 Task: Add Chobani Fat Free Blueberry Greek Style Yogurt to the cart.
Action: Mouse moved to (19, 88)
Screenshot: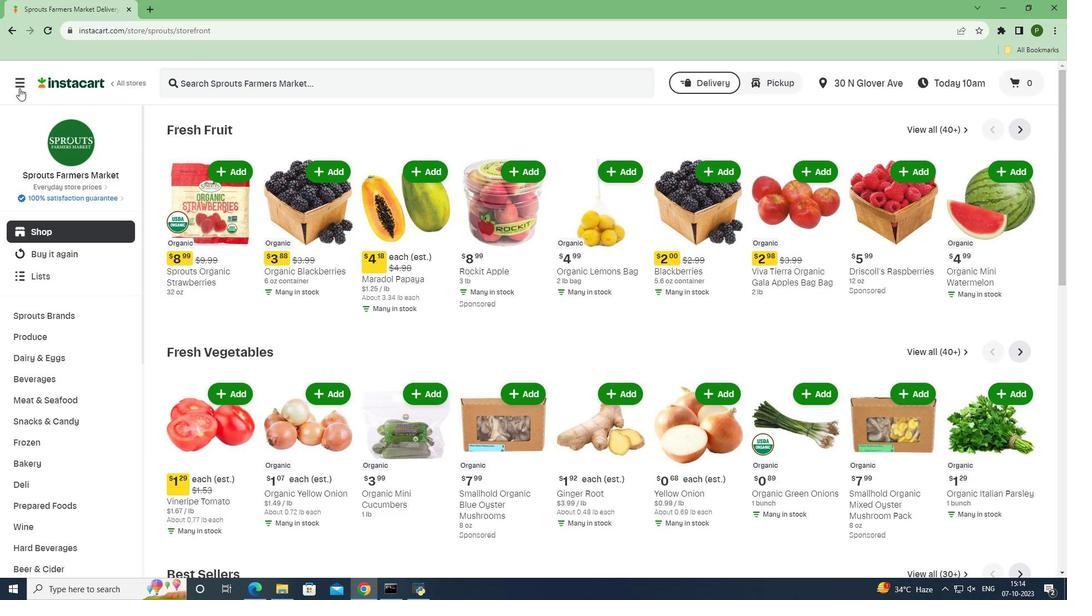 
Action: Mouse pressed left at (19, 88)
Screenshot: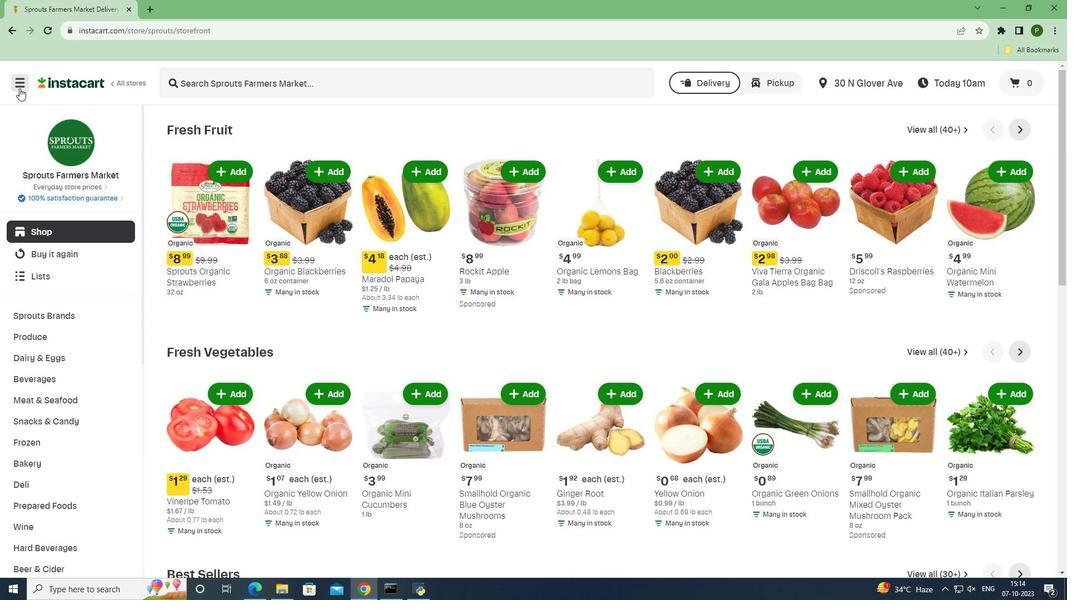 
Action: Mouse moved to (49, 293)
Screenshot: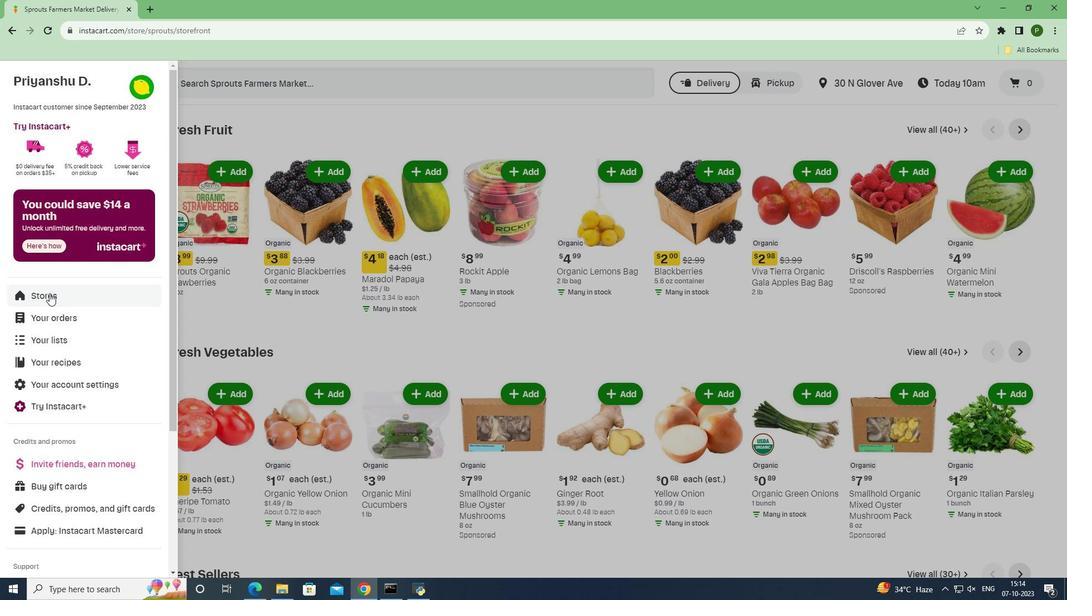
Action: Mouse pressed left at (49, 293)
Screenshot: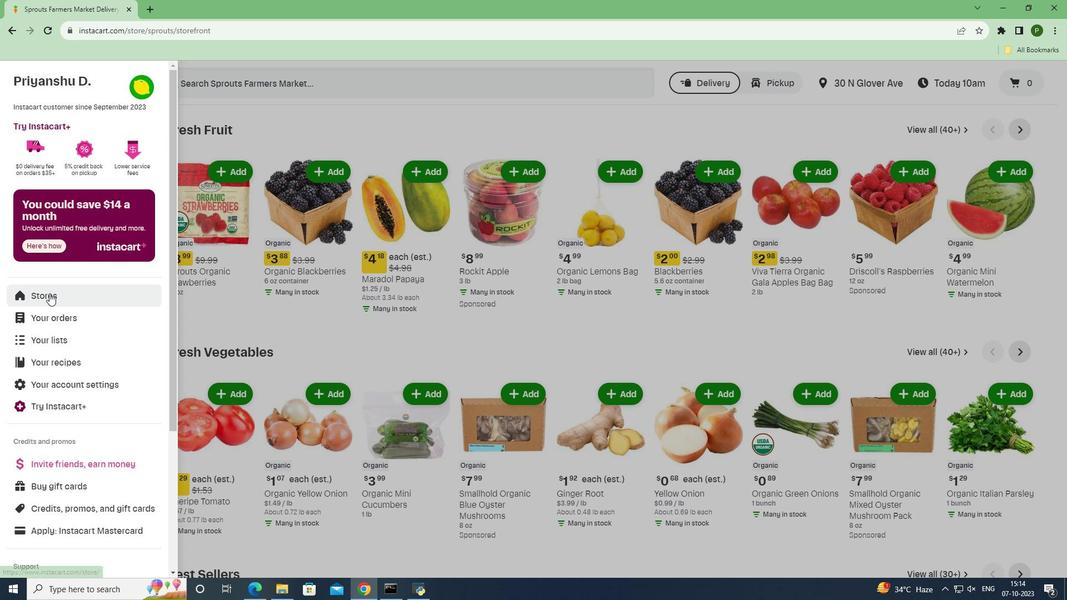 
Action: Mouse moved to (257, 123)
Screenshot: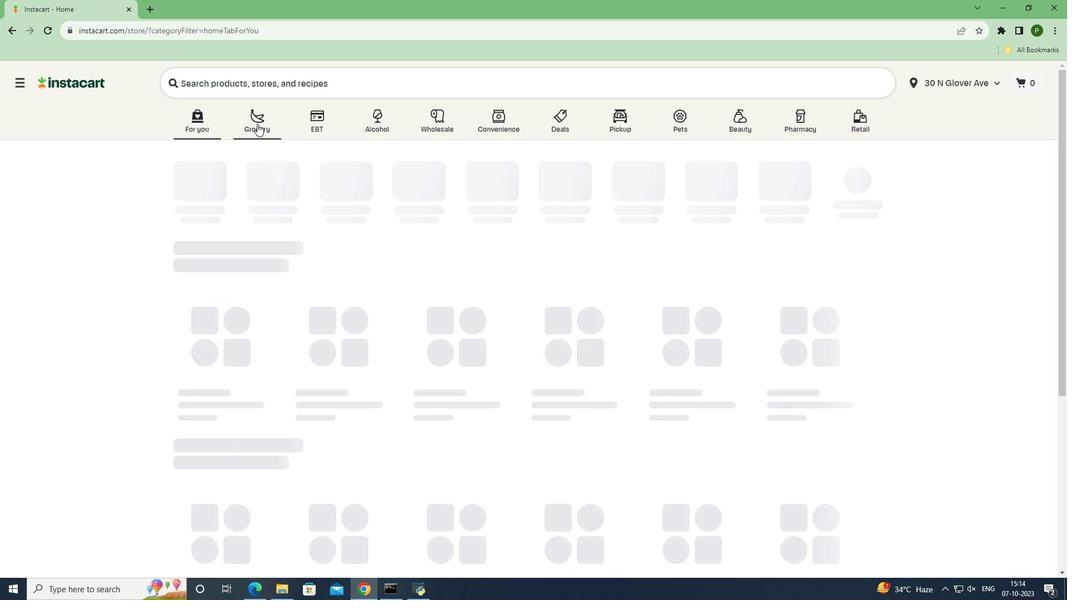 
Action: Mouse pressed left at (257, 123)
Screenshot: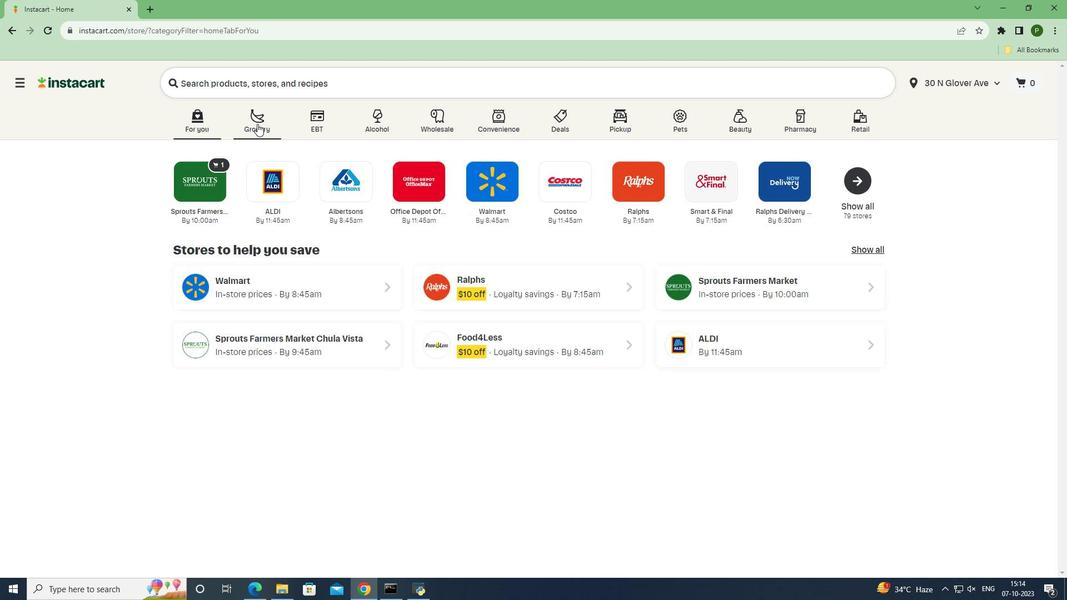 
Action: Mouse moved to (446, 251)
Screenshot: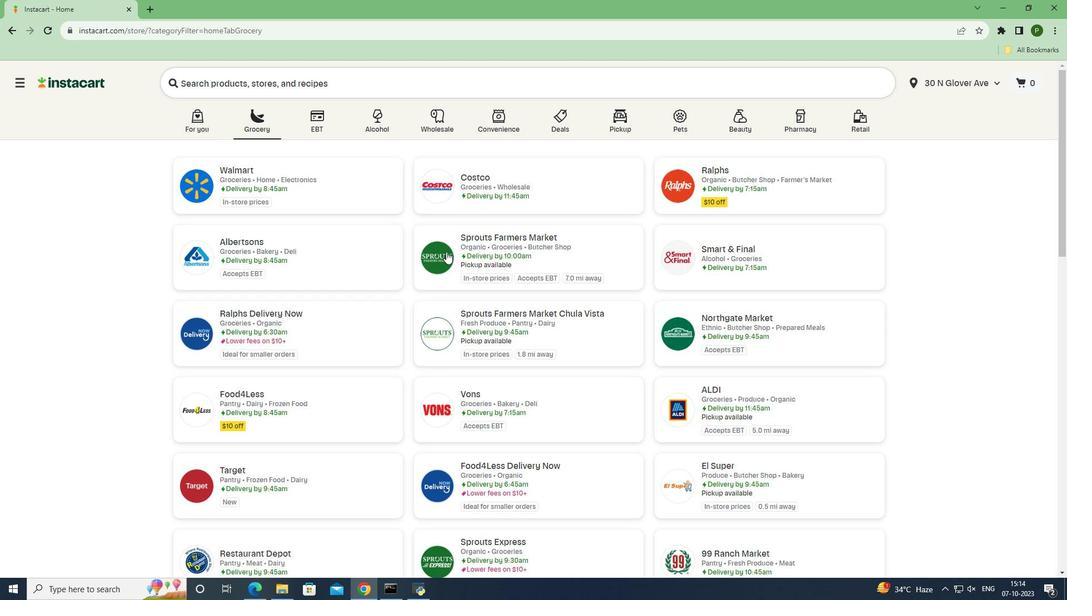 
Action: Mouse pressed left at (446, 251)
Screenshot: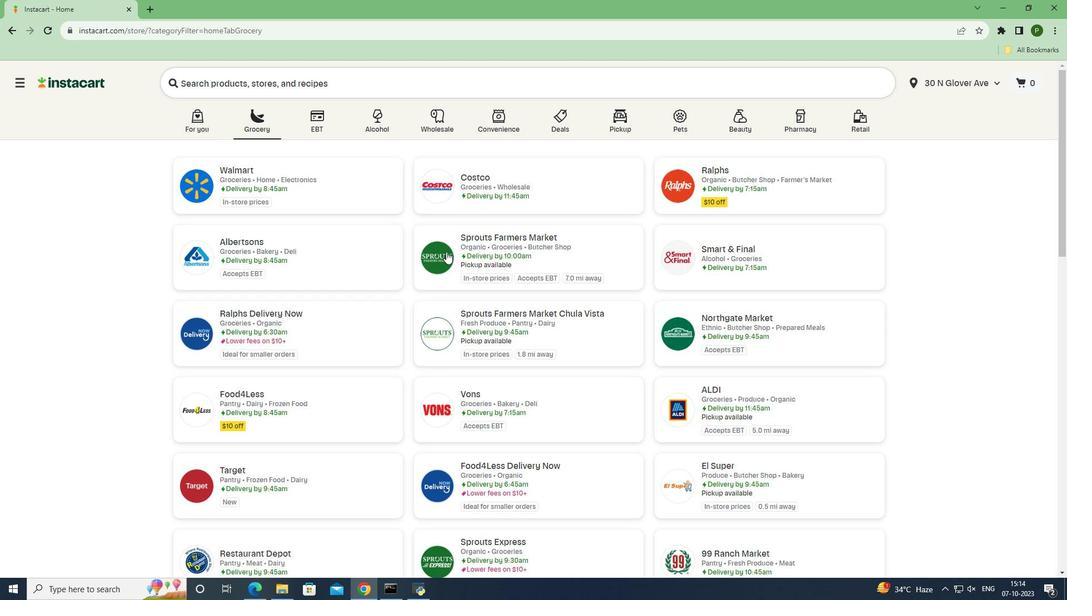 
Action: Mouse moved to (71, 364)
Screenshot: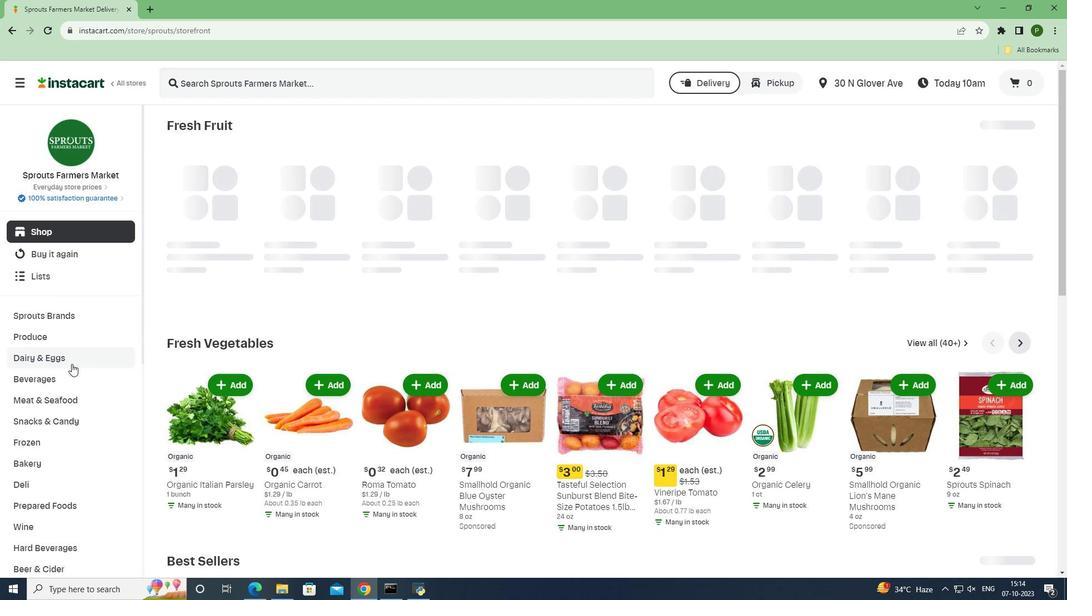 
Action: Mouse pressed left at (71, 364)
Screenshot: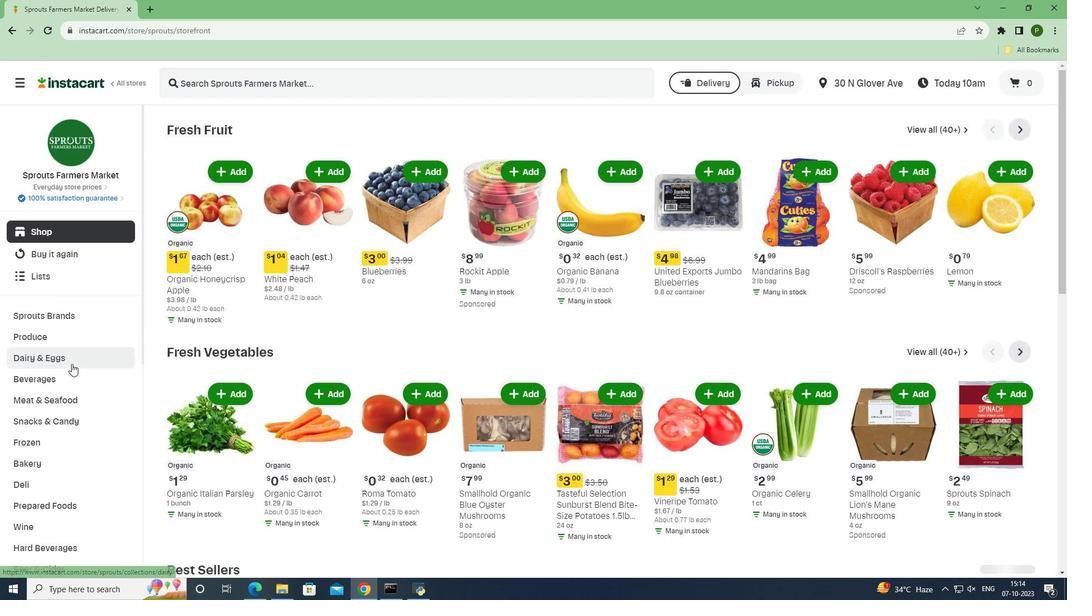 
Action: Mouse moved to (53, 443)
Screenshot: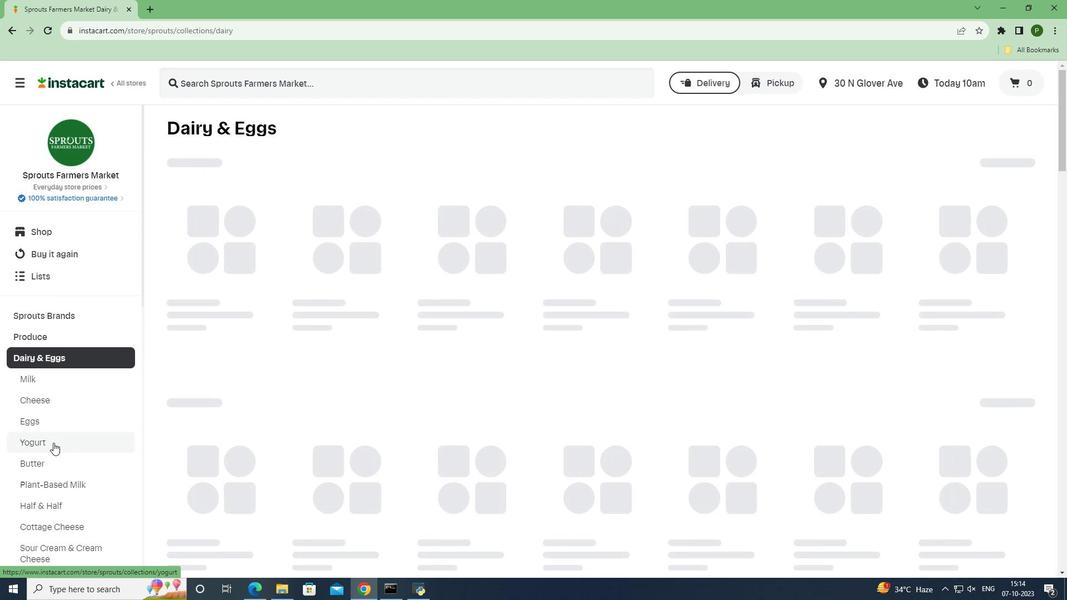 
Action: Mouse pressed left at (53, 443)
Screenshot: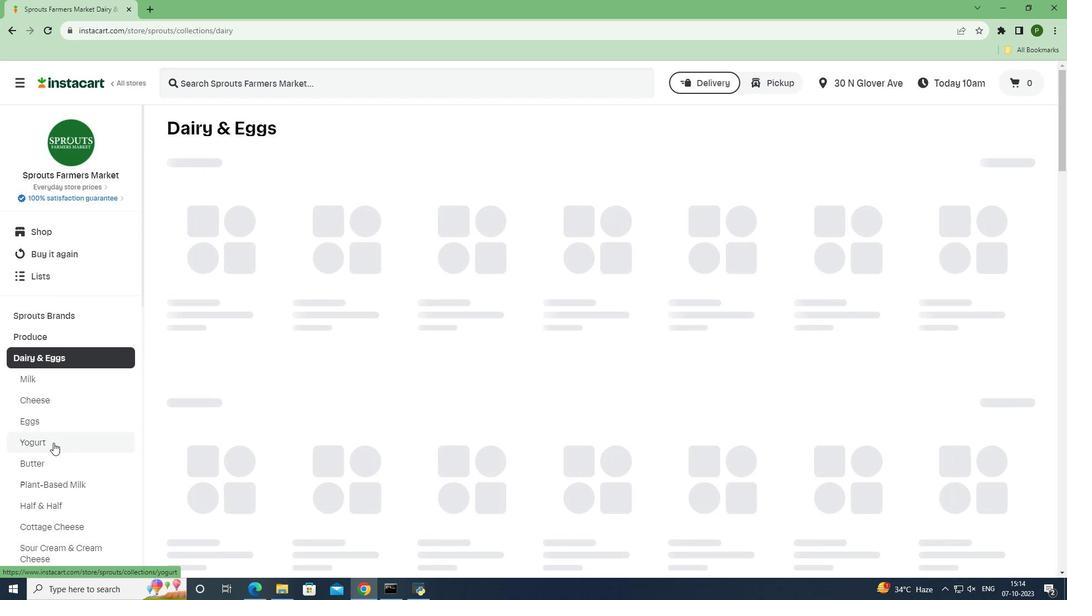 
Action: Mouse moved to (240, 82)
Screenshot: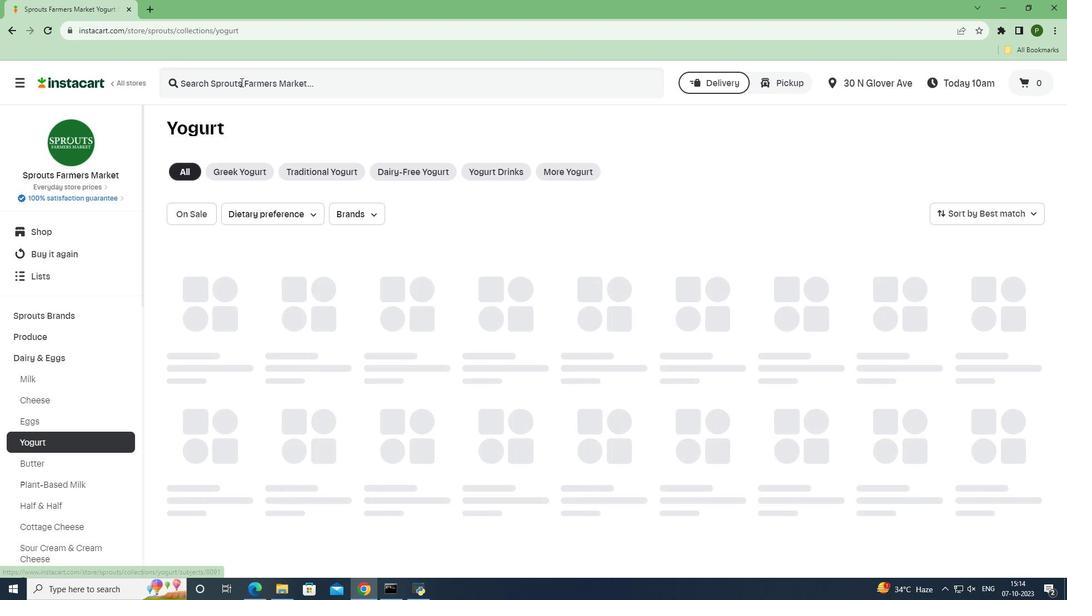 
Action: Mouse pressed left at (240, 82)
Screenshot: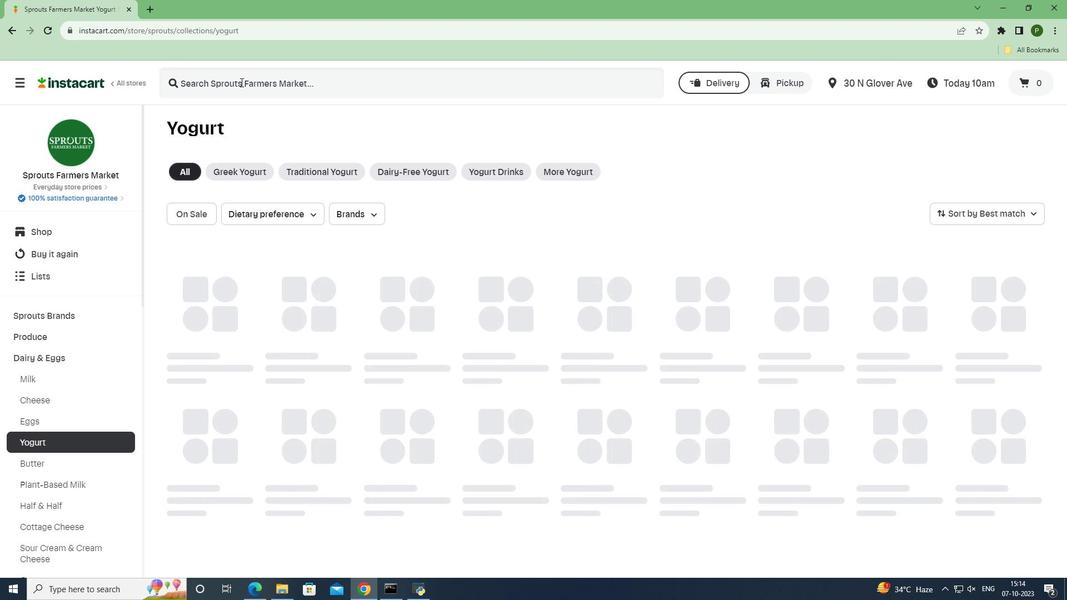 
Action: Key pressed <Key.caps_lock>C<Key.caps_lock>hobani<Key.space><Key.caps_lock>F<Key.caps_lock>at<Key.space><Key.caps_lock>F<Key.caps_lock>ree<Key.space><Key.caps_lock>B<Key.caps_lock>lueberry<Key.space><Key.caps_lock>G<Key.caps_lock>reek<Key.space><Key.caps_lock>S<Key.caps_lock>tyle<Key.space><Key.caps_lock>Y<Key.caps_lock>ogurt<Key.space><Key.enter>
Screenshot: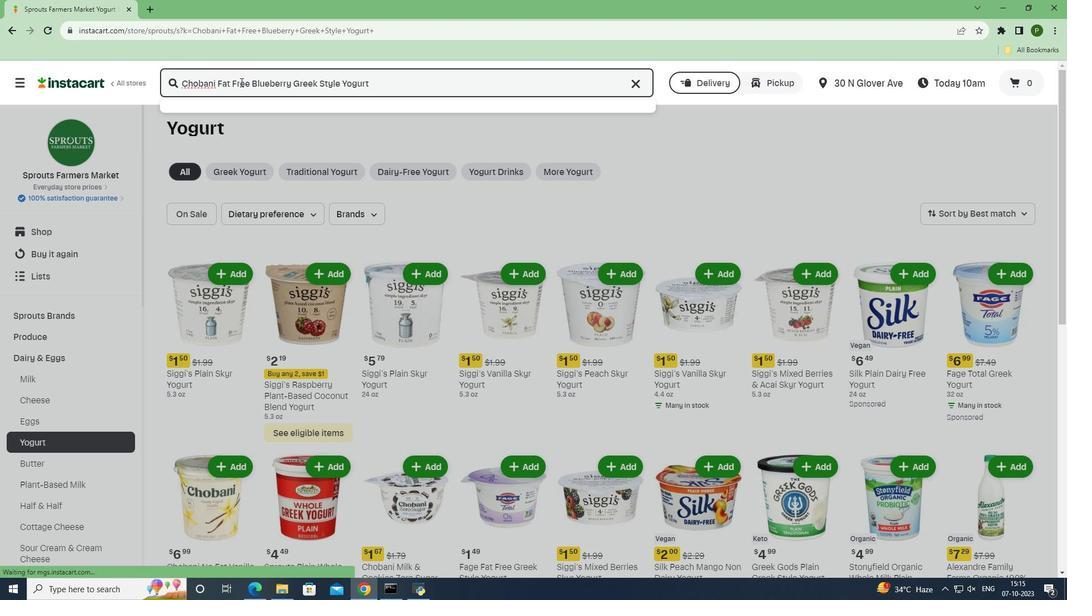 
Action: Mouse moved to (670, 201)
Screenshot: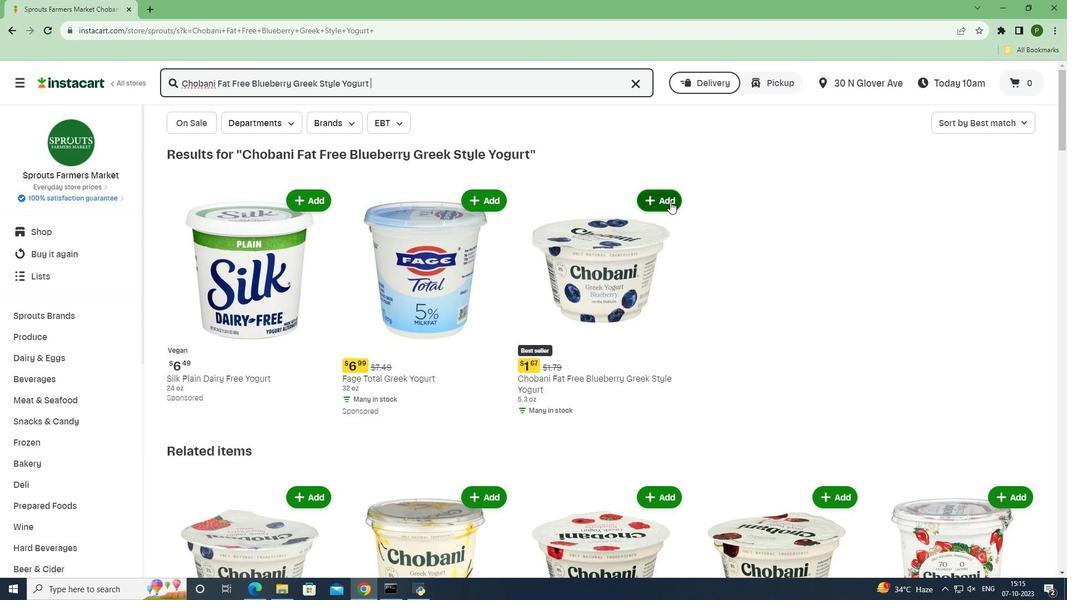 
Action: Mouse pressed left at (670, 201)
Screenshot: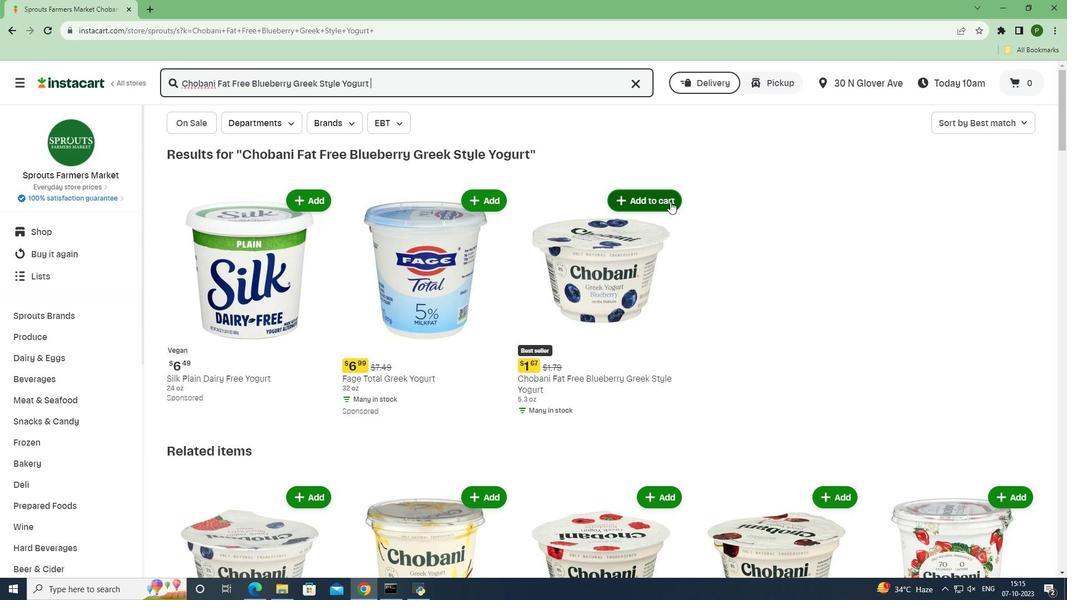
Action: Mouse moved to (715, 263)
Screenshot: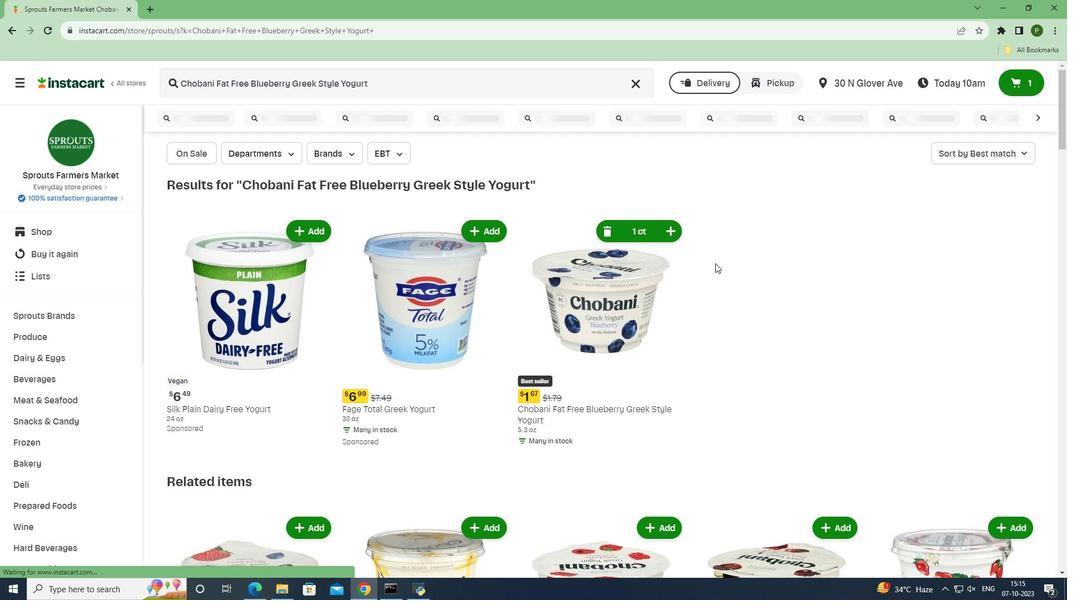 
